 Task: Create List Social Media Posts in Board Resource Management to Workspace Continuous Integration and Deployment. Create List Landing Pages in Board Website Design to Workspace Continuous Integration and Deployment. Create List Home Page in Board Social Media Content Creation and Curation to Workspace Continuous Integration and Deployment
Action: Mouse moved to (65, 284)
Screenshot: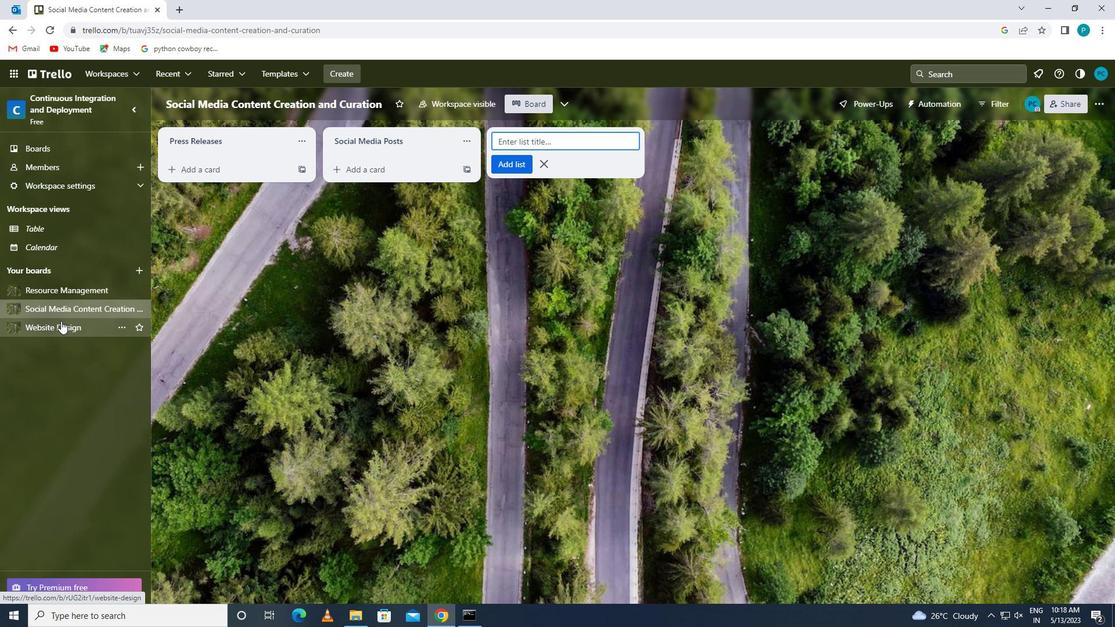 
Action: Mouse pressed left at (65, 284)
Screenshot: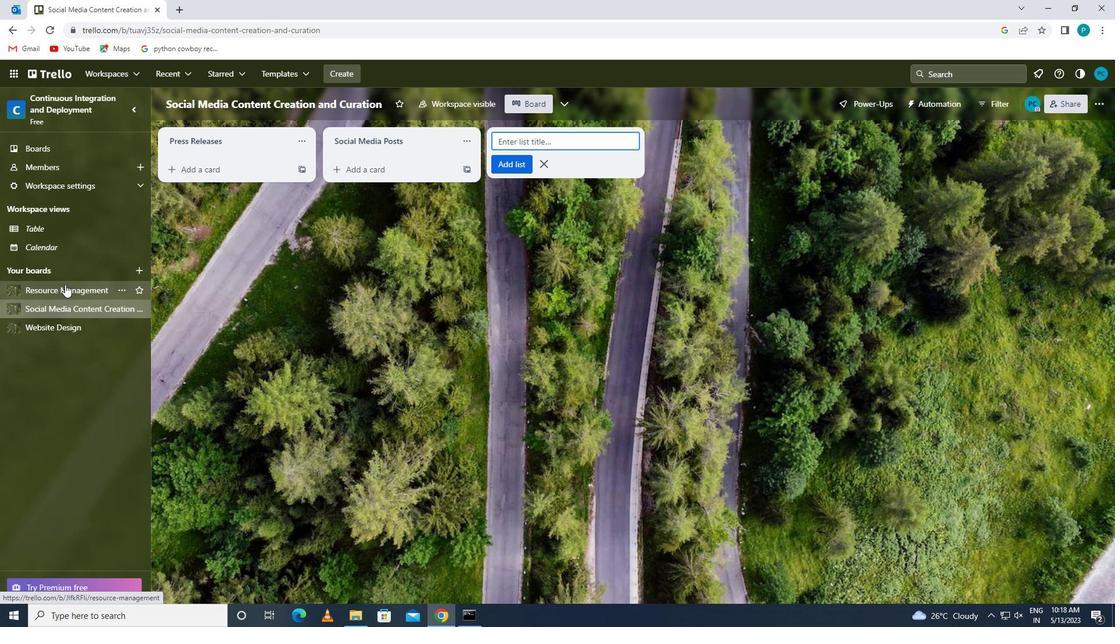
Action: Mouse moved to (559, 134)
Screenshot: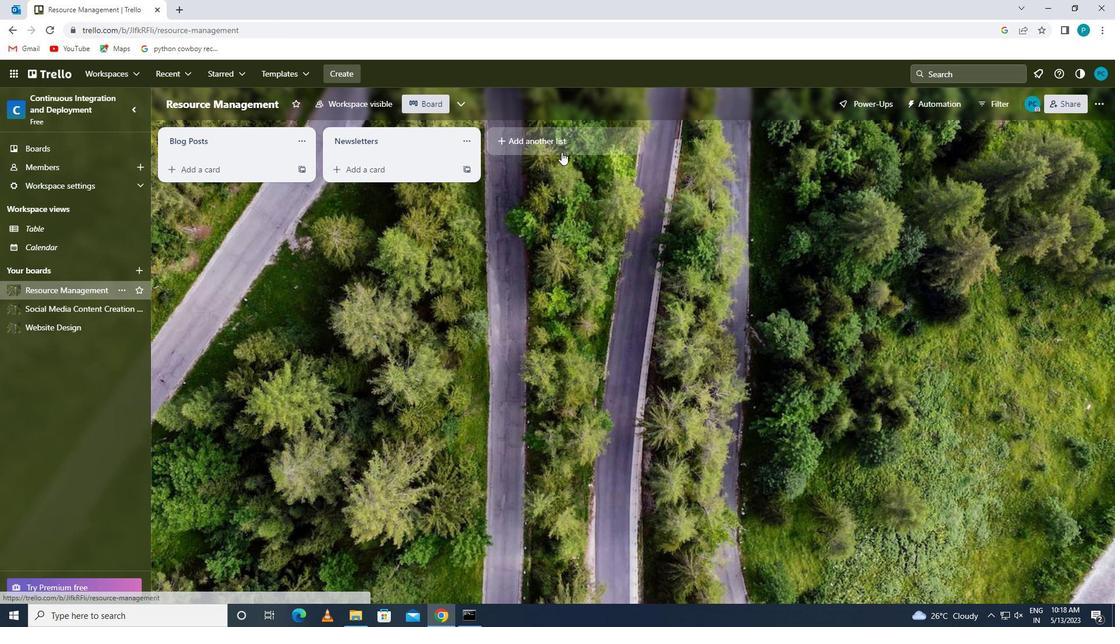 
Action: Mouse pressed left at (559, 134)
Screenshot: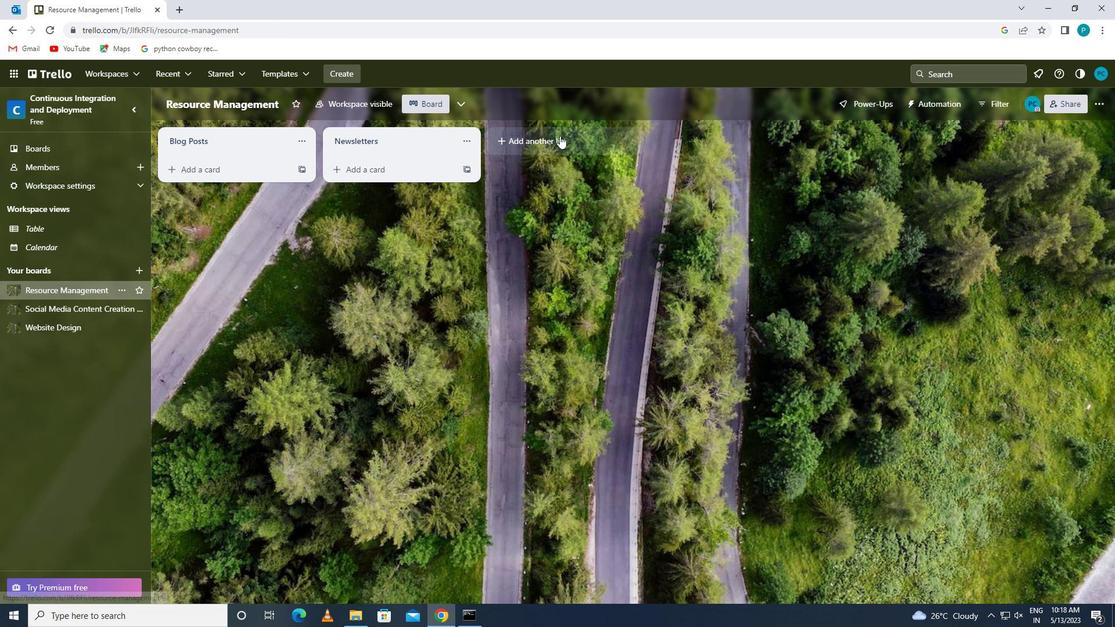 
Action: Key pressed <Key.caps_lock>s<Key.caps_lock>ocial<Key.space><Key.caps_lock>m<Key.caps_lock>edia<Key.space><Key.caps_lock>p<Key.caps_lock>osts
Screenshot: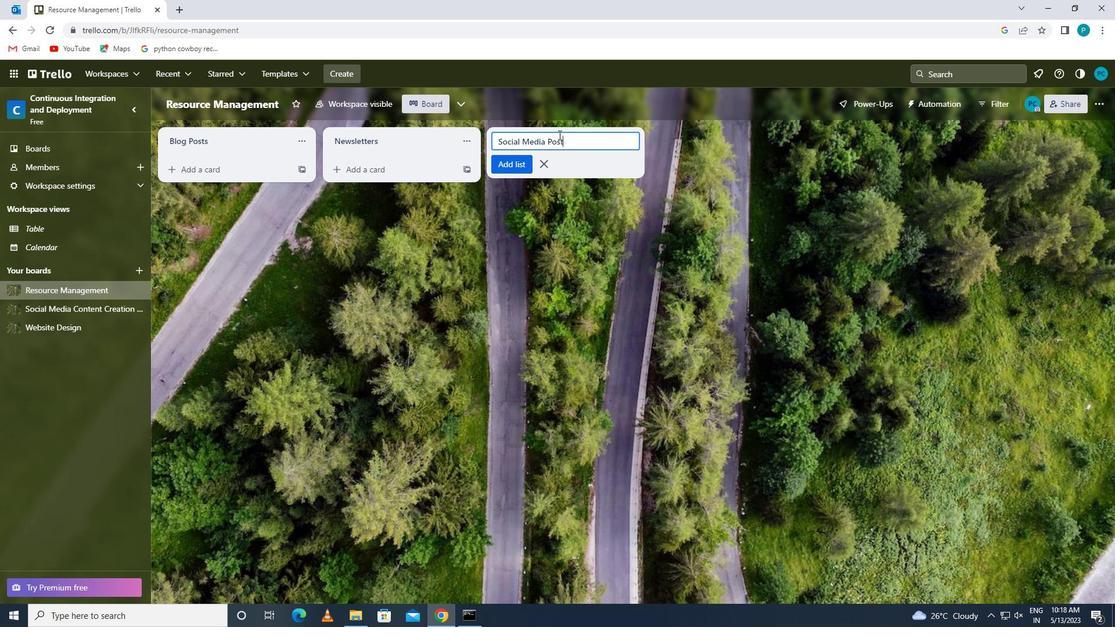 
Action: Mouse moved to (506, 160)
Screenshot: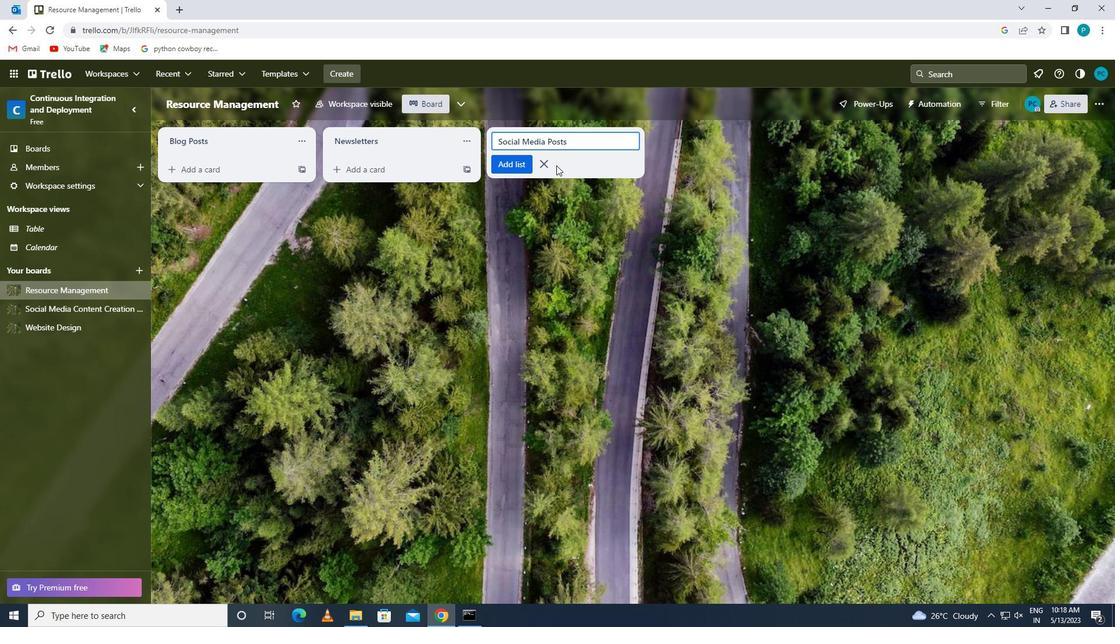 
Action: Mouse pressed left at (506, 160)
Screenshot: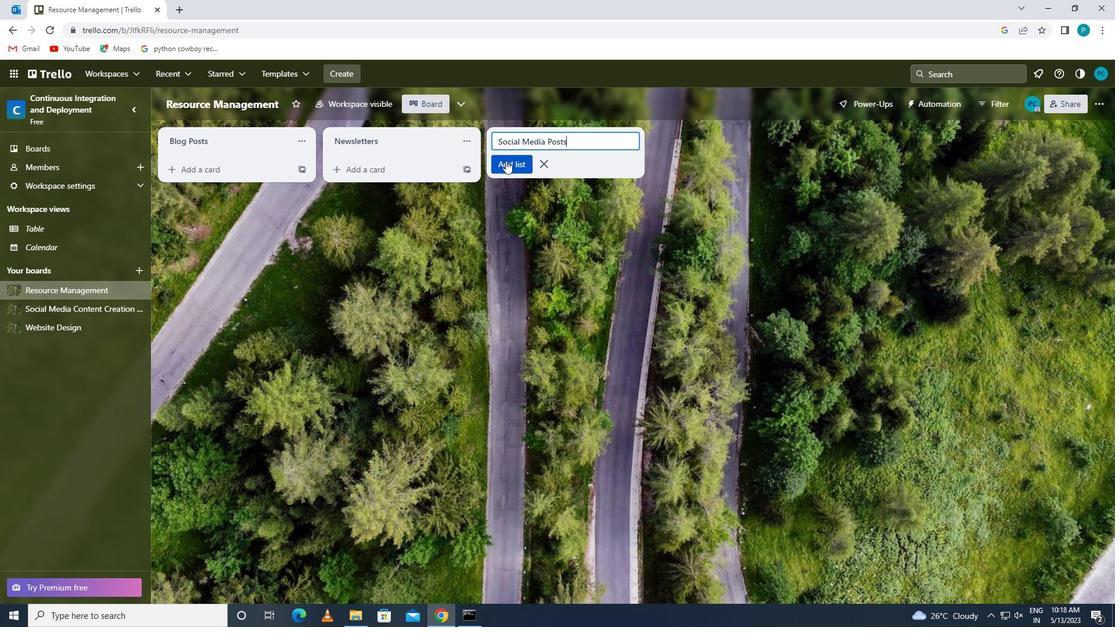 
Action: Mouse moved to (79, 325)
Screenshot: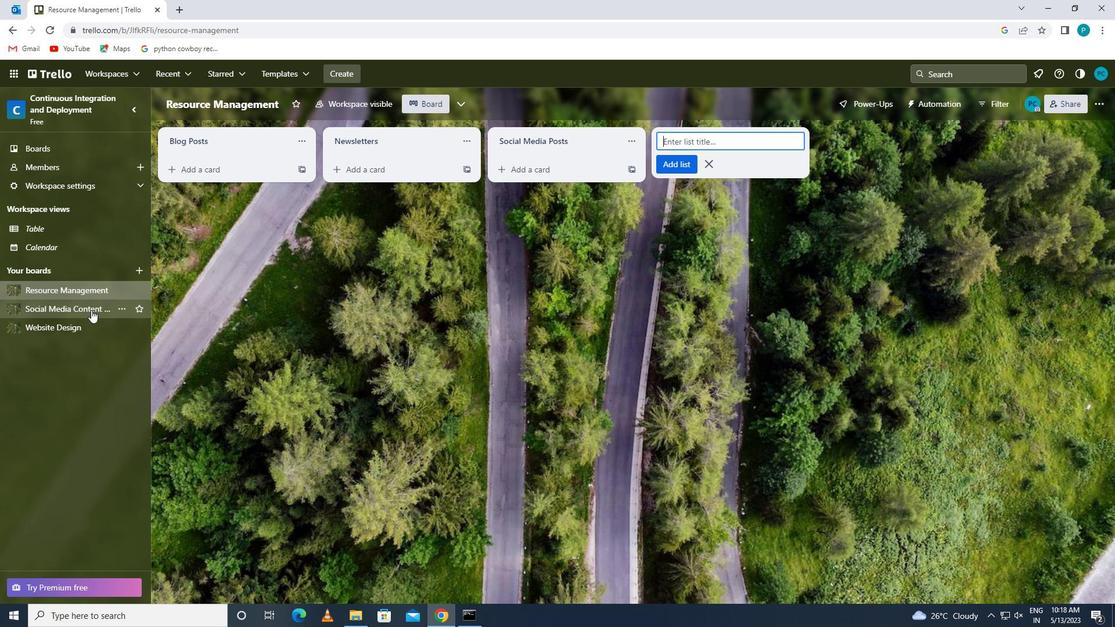 
Action: Mouse pressed left at (79, 325)
Screenshot: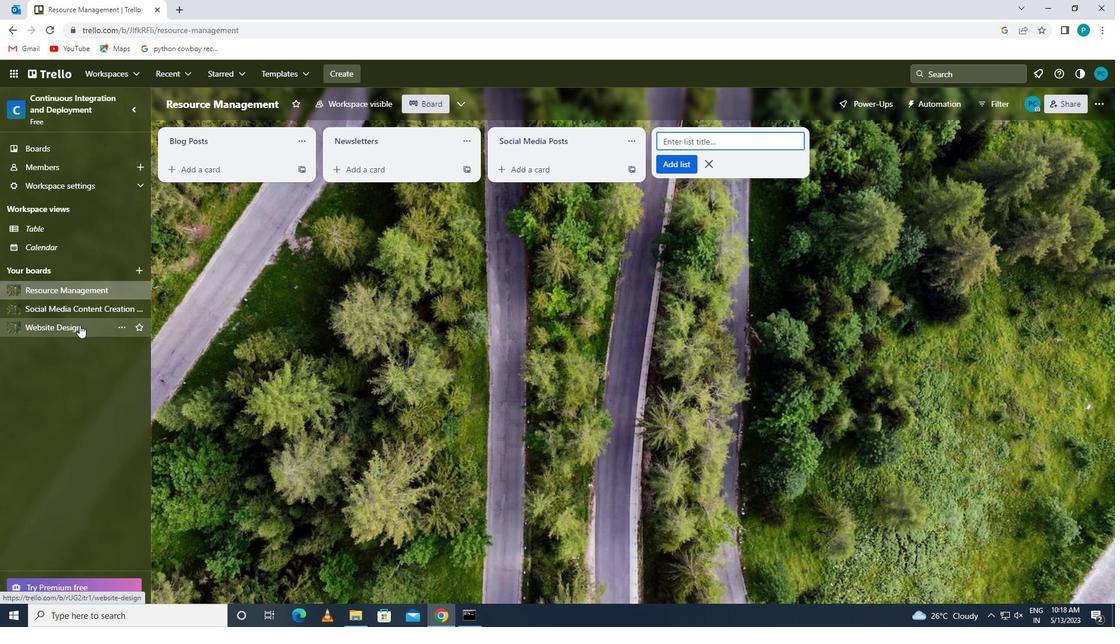 
Action: Mouse moved to (515, 141)
Screenshot: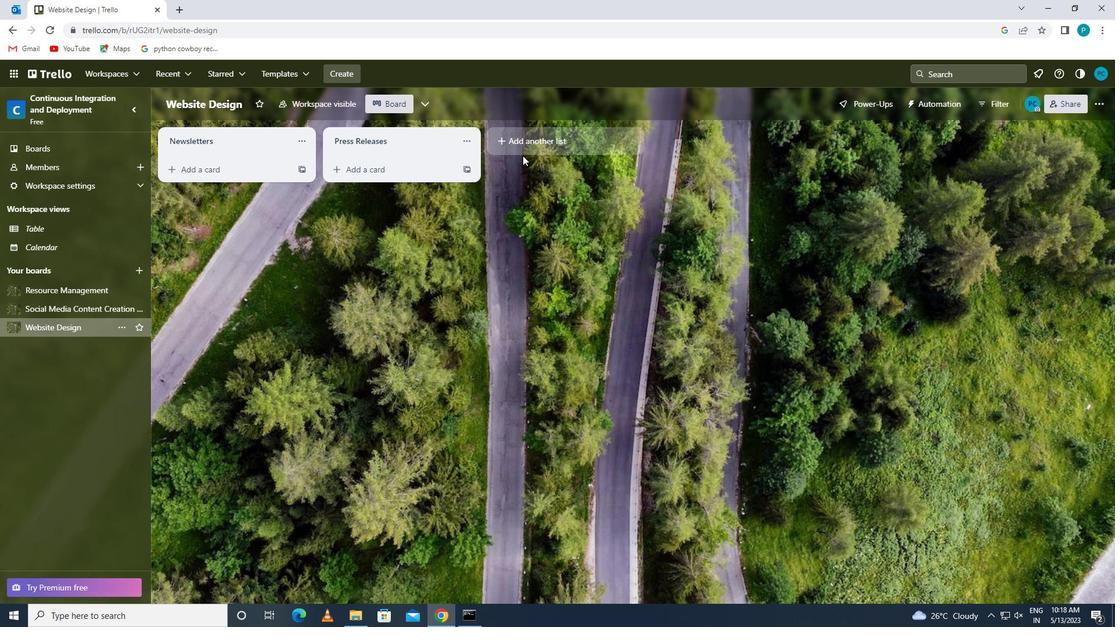 
Action: Mouse pressed left at (515, 141)
Screenshot: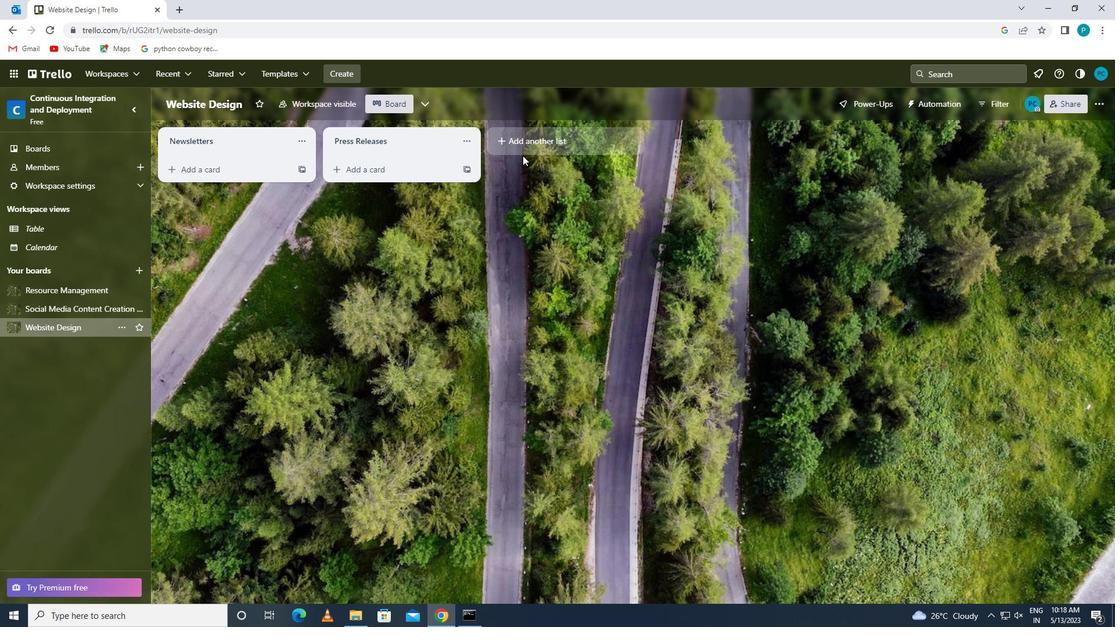 
Action: Key pressed <Key.caps_lock>h<Key.caps_lock>ome<Key.space><Key.caps_lock>p<Key.caps_lock>age<Key.backspace><Key.backspace><Key.backspace><Key.backspace><Key.backspace><Key.backspace><Key.backspace><Key.backspace><Key.backspace><Key.backspace><Key.backspace><Key.caps_lock>l<Key.caps_lock>anding<Key.space><Key.caps_lock>p<Key.caps_lock>ages
Screenshot: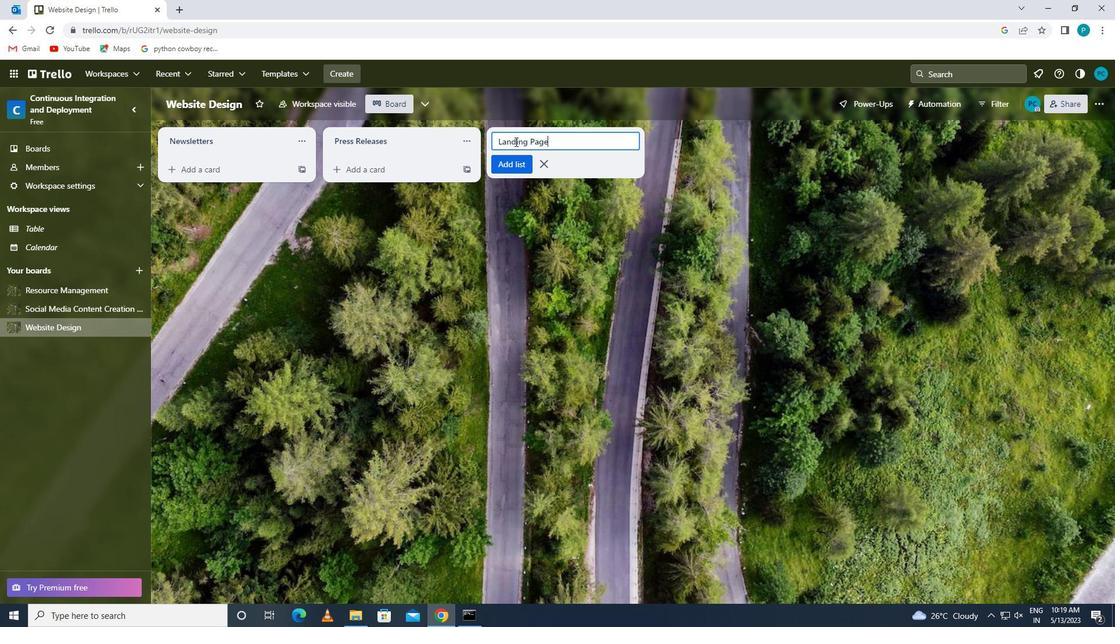 
Action: Mouse moved to (513, 168)
Screenshot: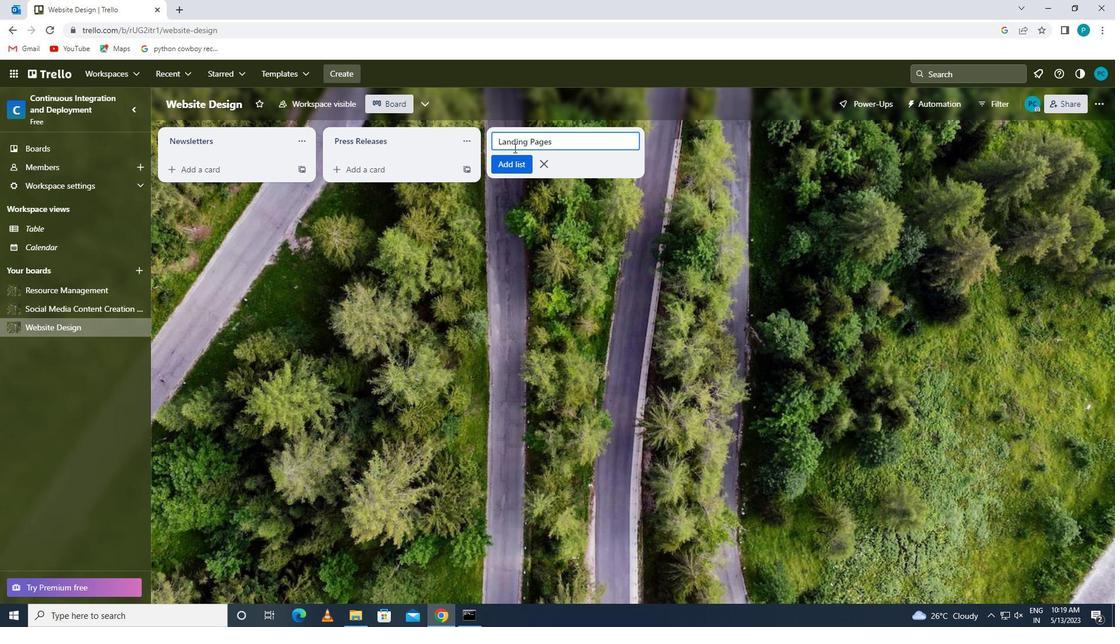 
Action: Mouse pressed left at (513, 168)
Screenshot: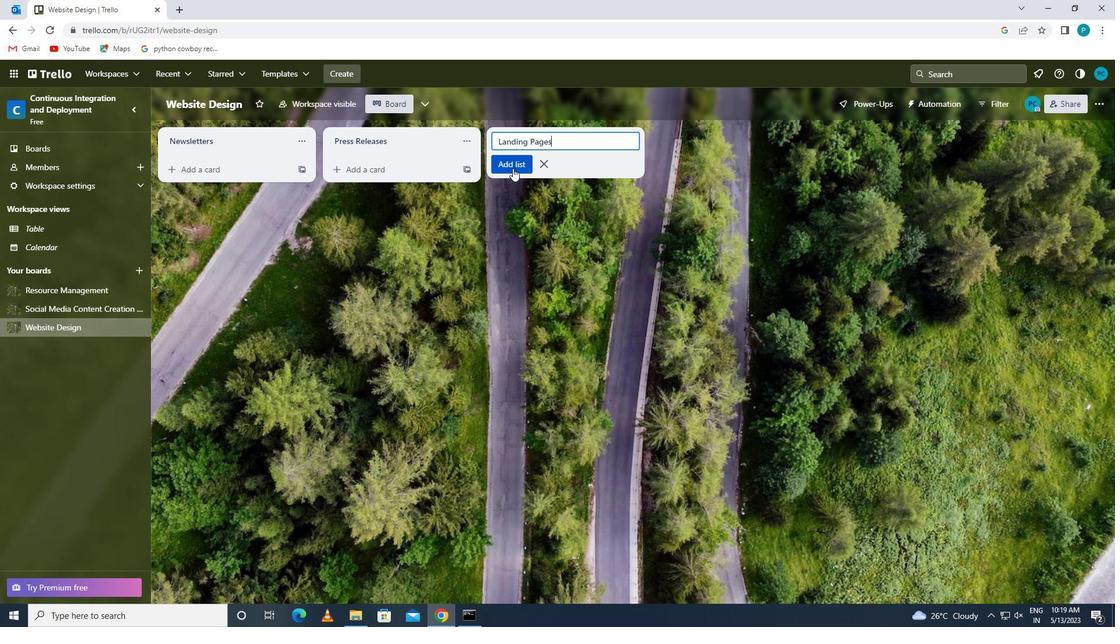 
Action: Mouse moved to (37, 304)
Screenshot: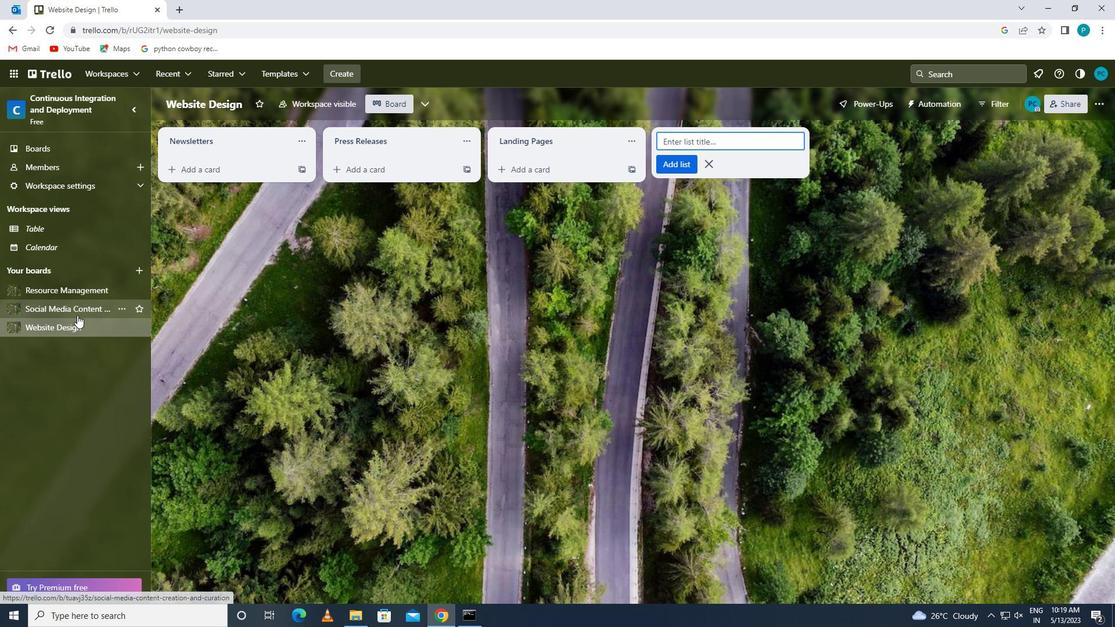 
Action: Mouse pressed left at (37, 304)
Screenshot: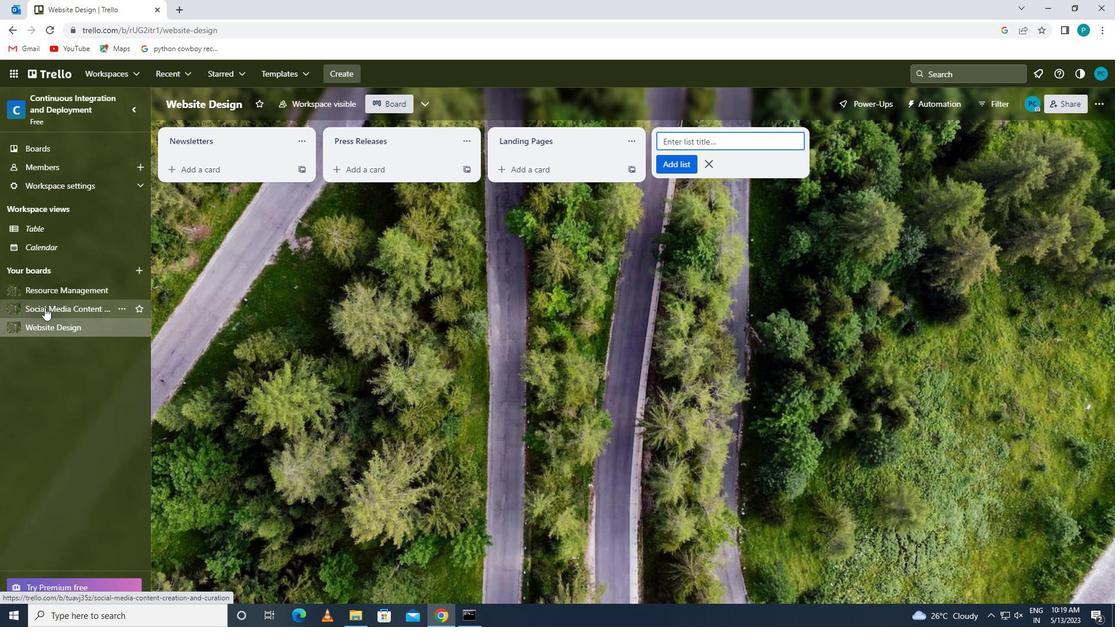 
Action: Mouse moved to (516, 144)
Screenshot: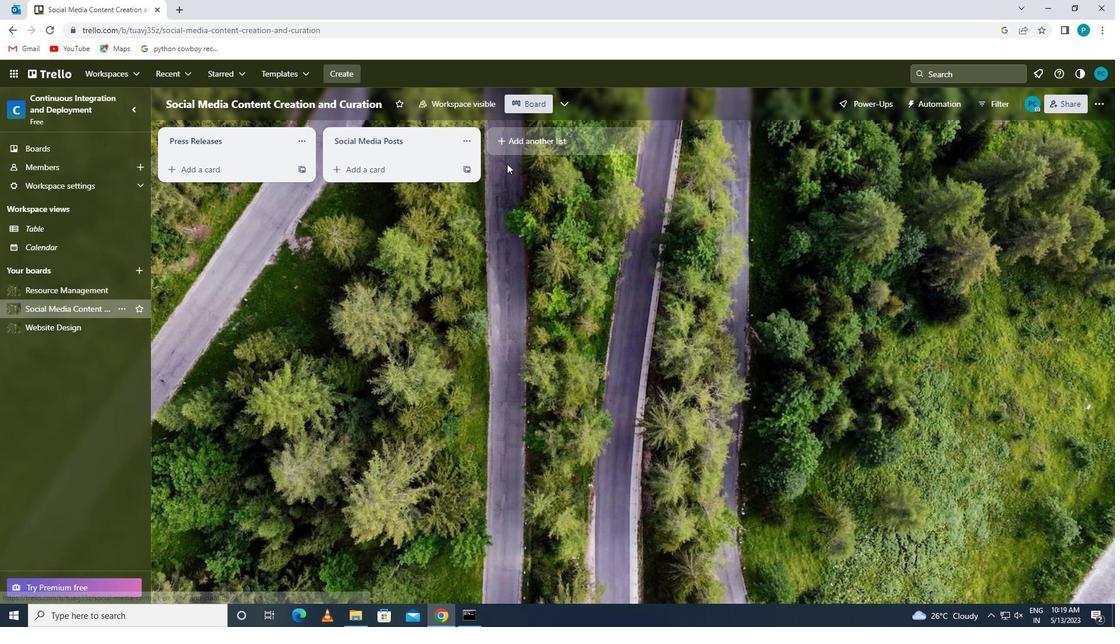 
Action: Mouse pressed left at (516, 144)
Screenshot: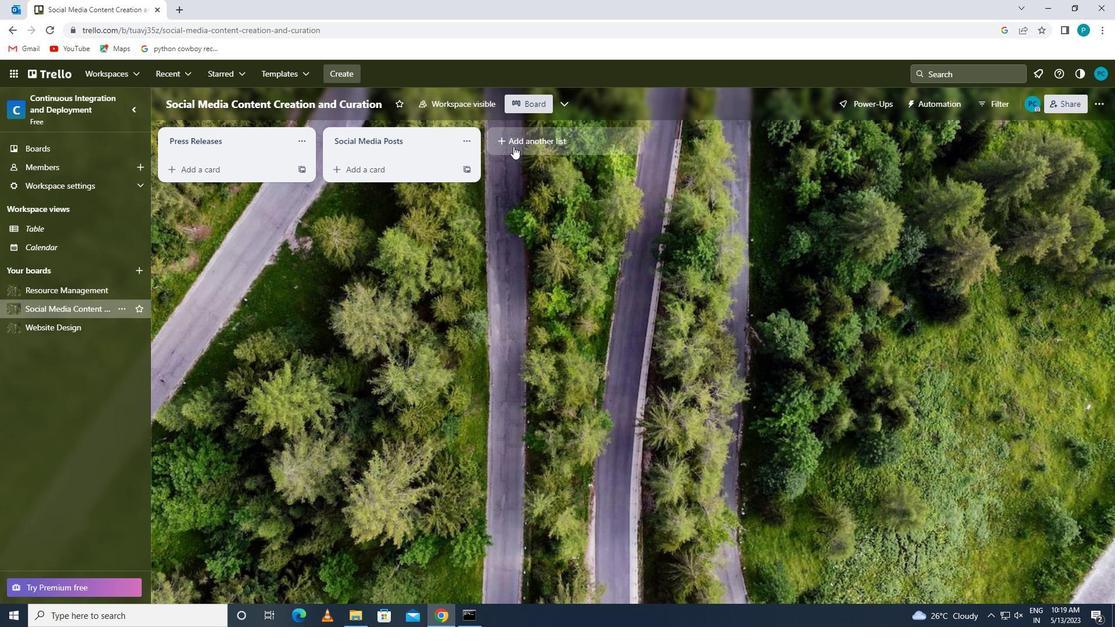 
Action: Key pressed <Key.caps_lock>h<Key.caps_lock>ome<Key.space><Key.caps_lock>p<Key.caps_lock>age
Screenshot: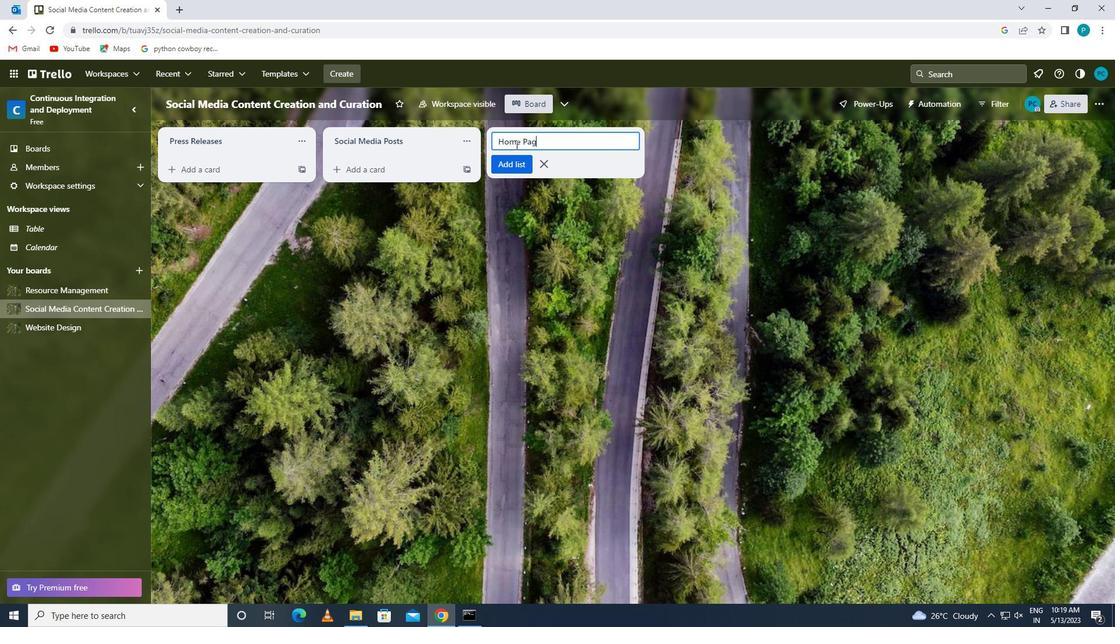 
Action: Mouse moved to (495, 164)
Screenshot: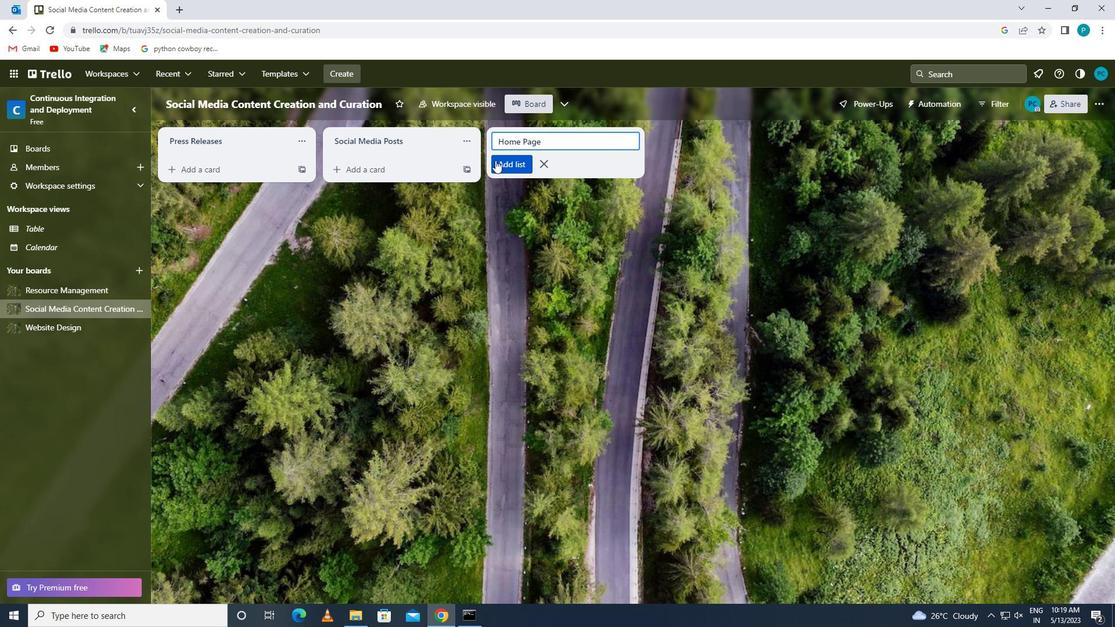 
Action: Mouse pressed left at (495, 164)
Screenshot: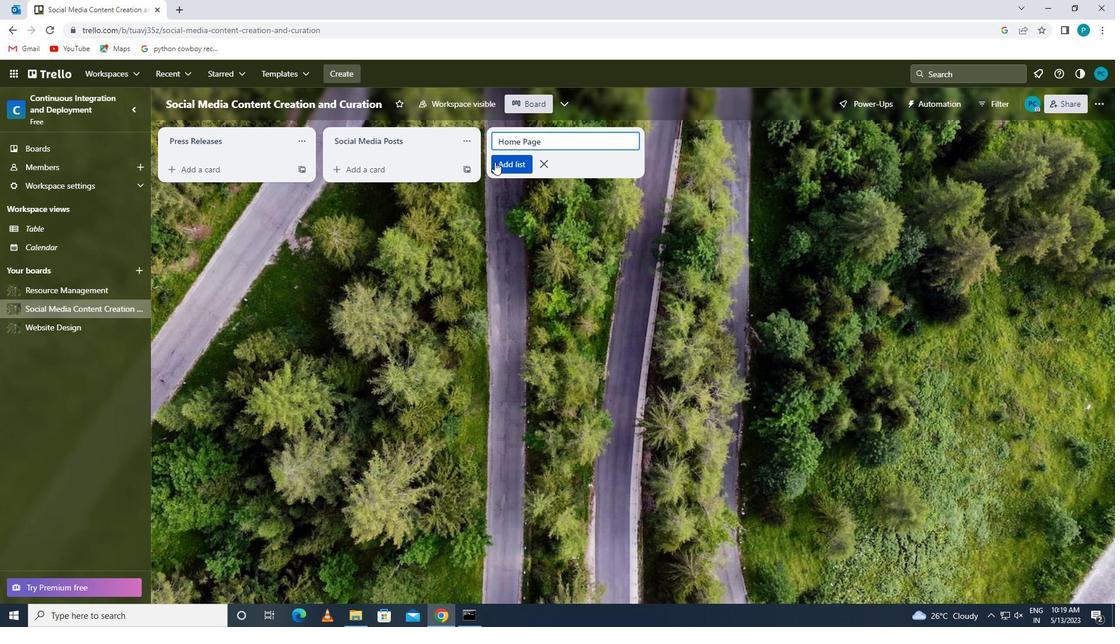 
Action: Mouse moved to (495, 164)
Screenshot: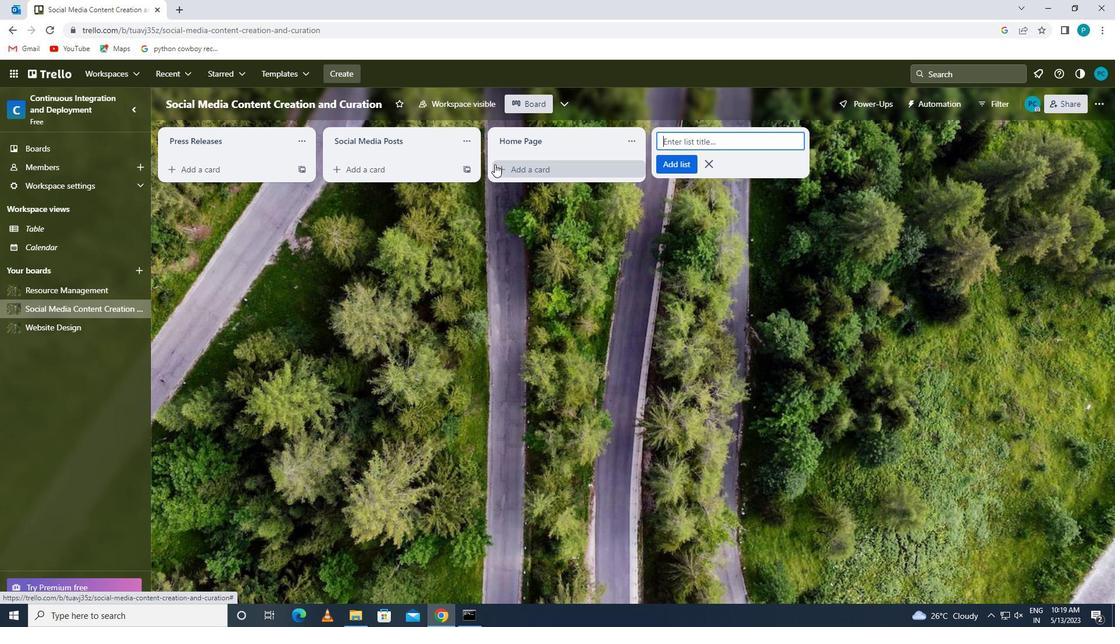
